 Task: Create a new field with title Stage a blank project AuraTech with field type as Single-select and options as Not Started, In Progress and Complete
Action: Mouse moved to (522, 367)
Screenshot: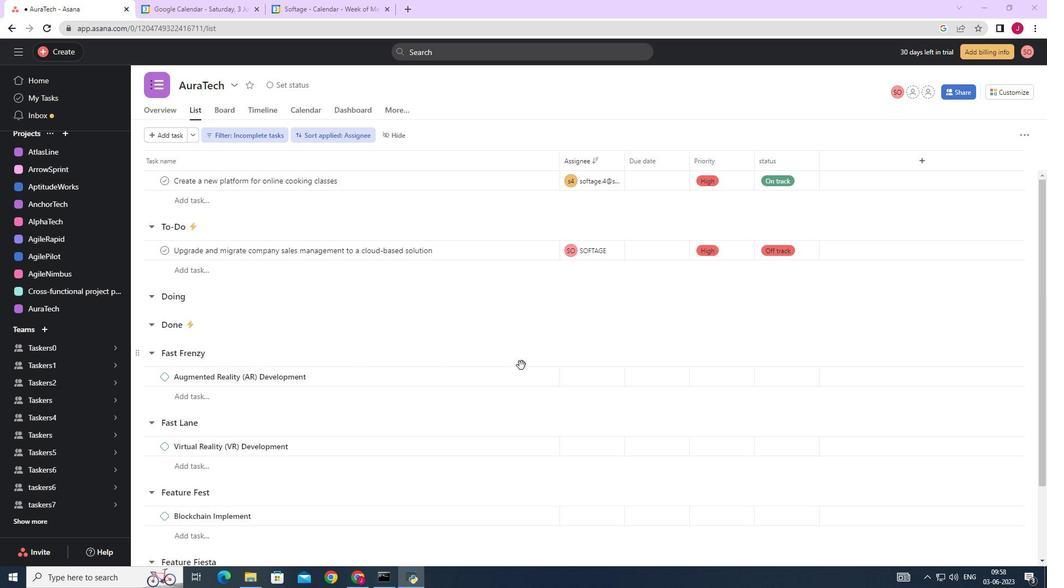 
Action: Mouse scrolled (522, 367) with delta (0, 0)
Screenshot: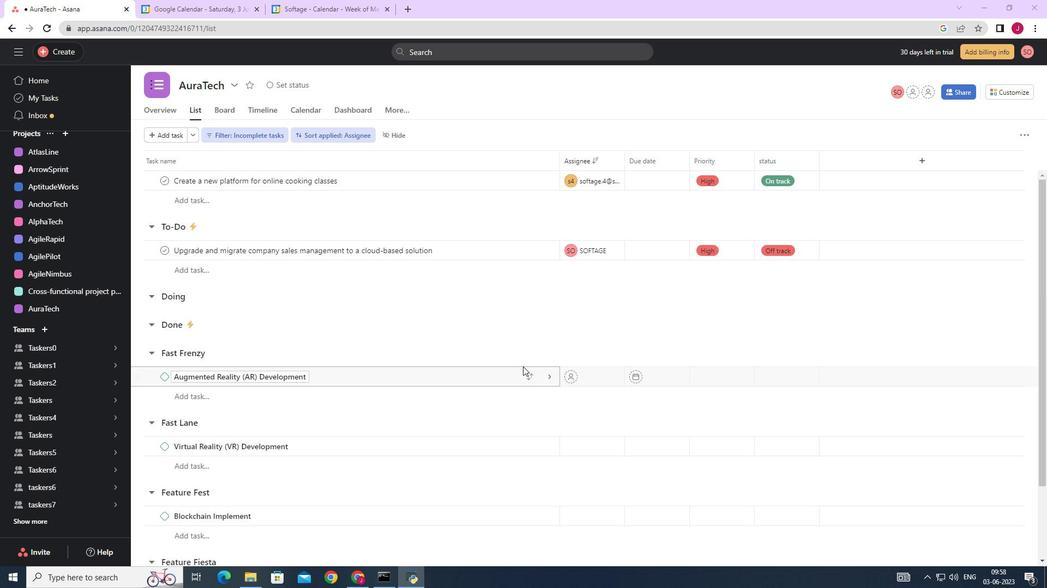 
Action: Mouse scrolled (522, 367) with delta (0, 0)
Screenshot: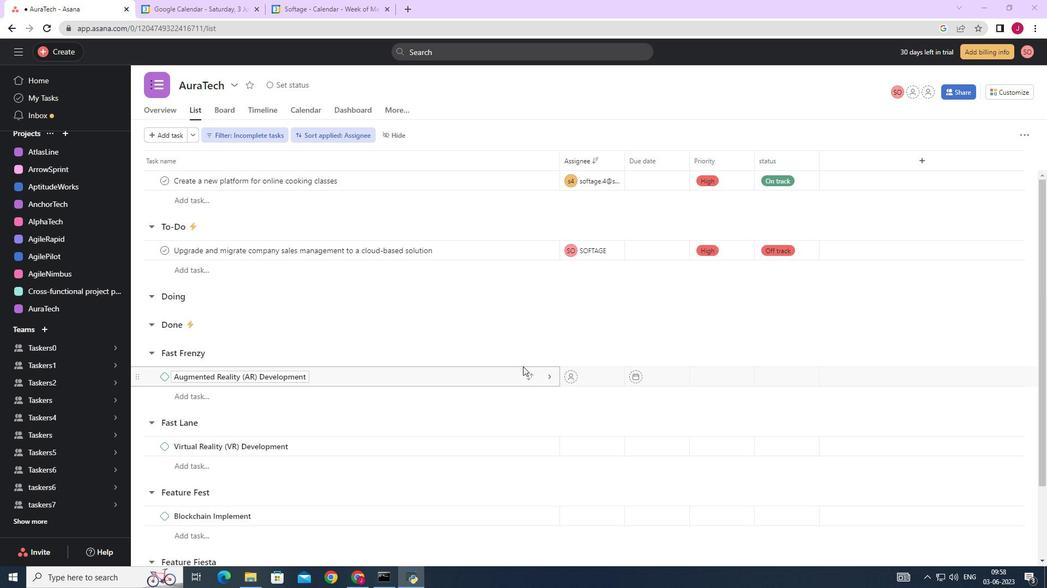 
Action: Mouse moved to (1004, 93)
Screenshot: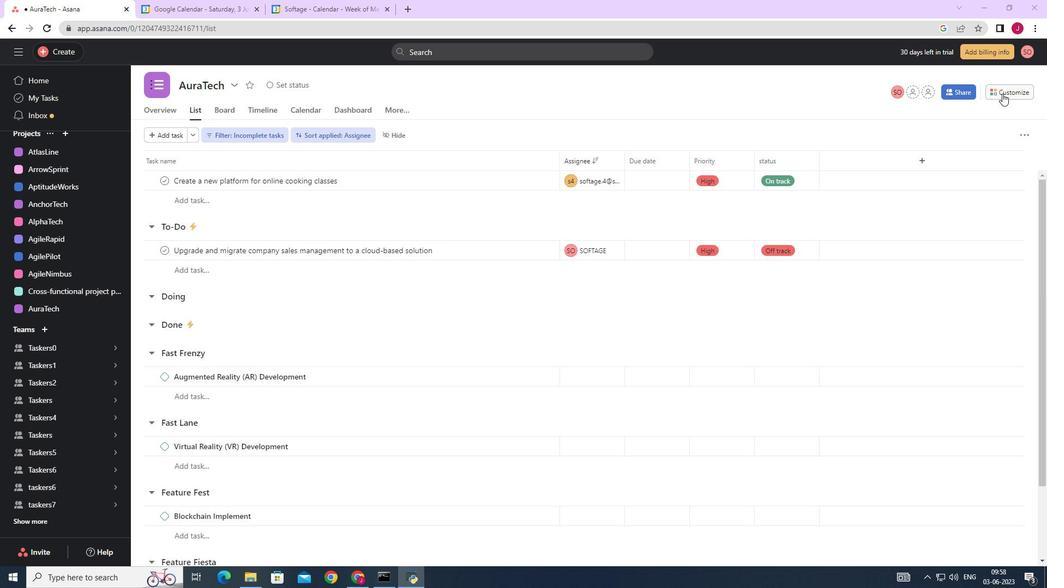 
Action: Mouse pressed left at (1004, 93)
Screenshot: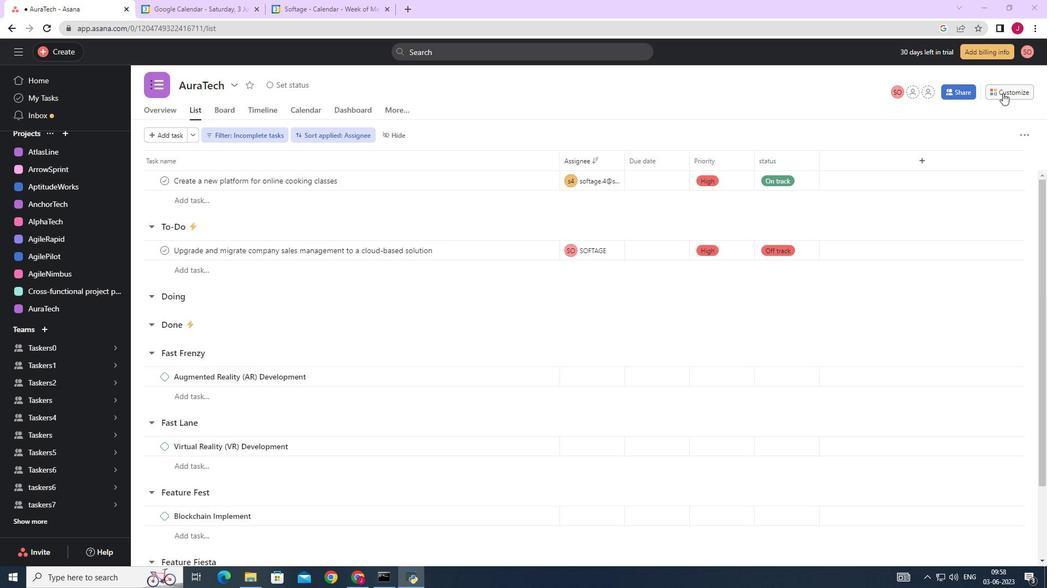 
Action: Mouse moved to (893, 221)
Screenshot: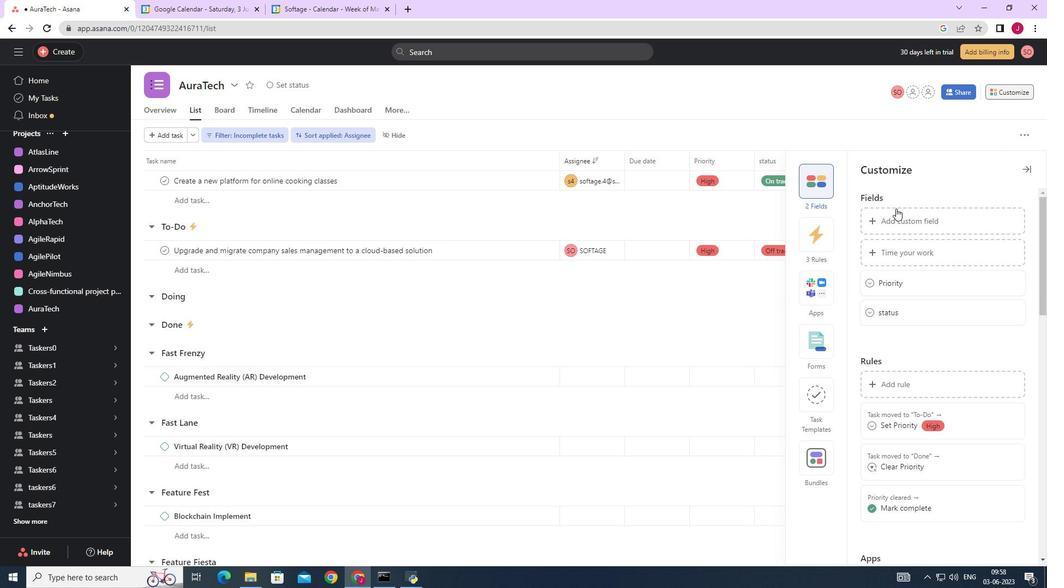 
Action: Mouse pressed left at (893, 221)
Screenshot: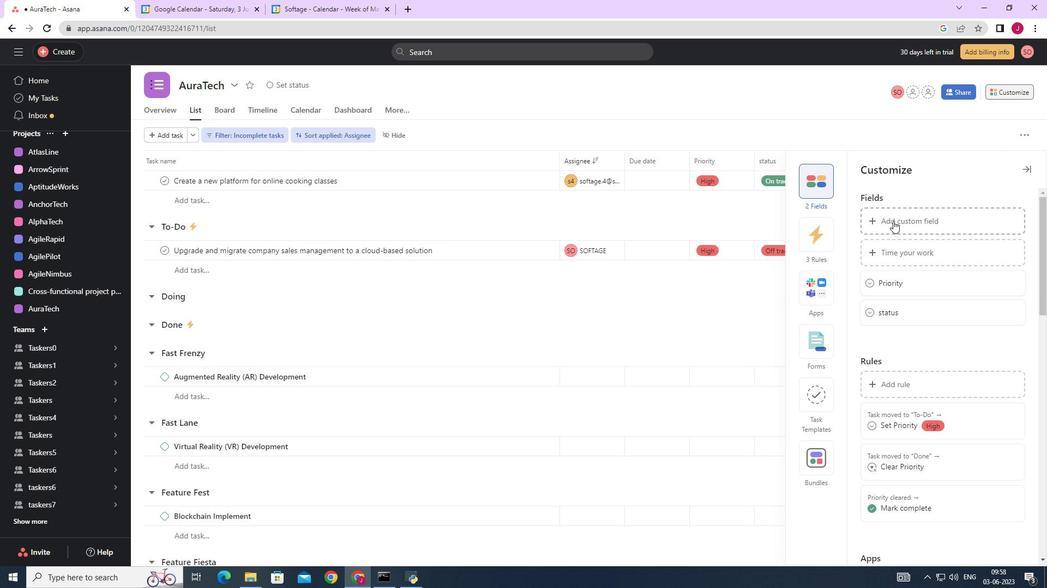 
Action: Mouse moved to (496, 169)
Screenshot: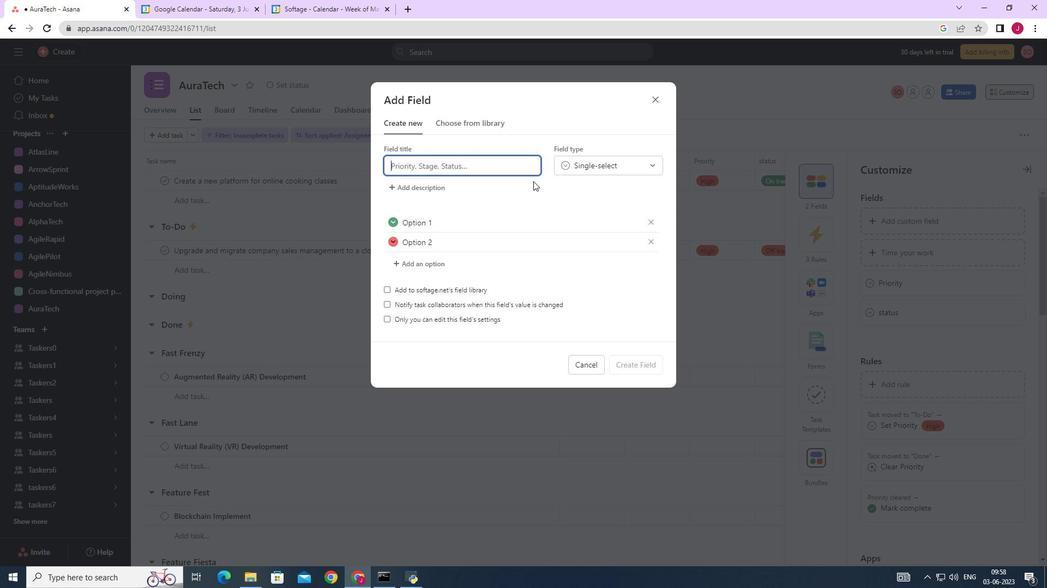
Action: Key pressed <Key.caps_lock>S<Key.caps_lock>tage
Screenshot: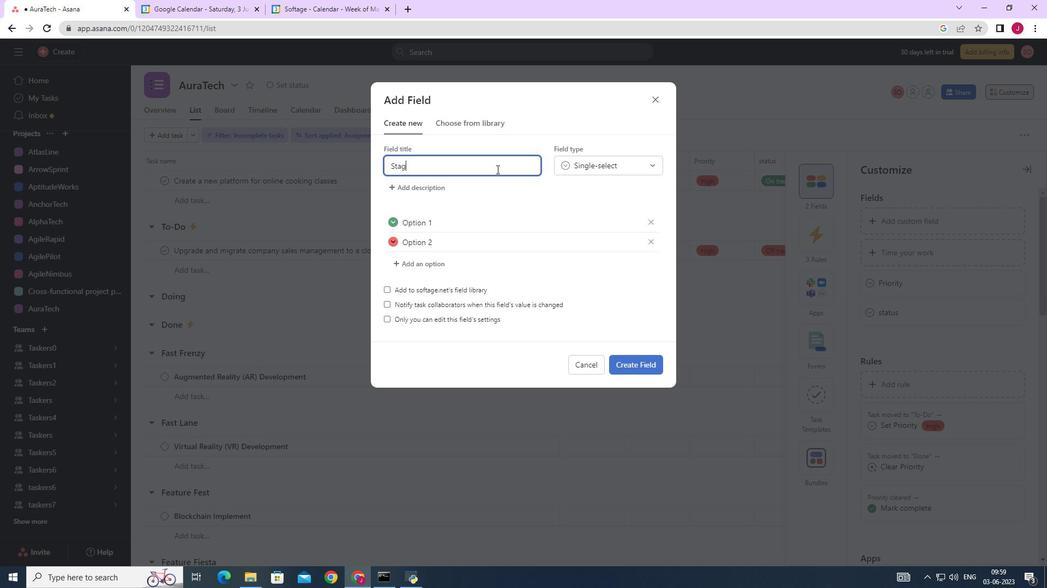 
Action: Mouse moved to (461, 227)
Screenshot: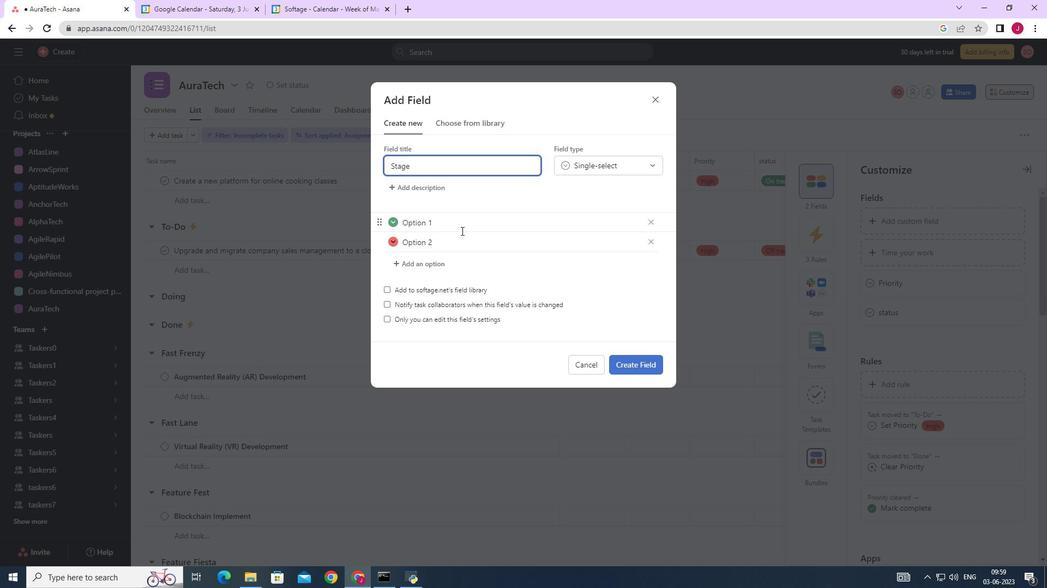 
Action: Mouse pressed left at (461, 227)
Screenshot: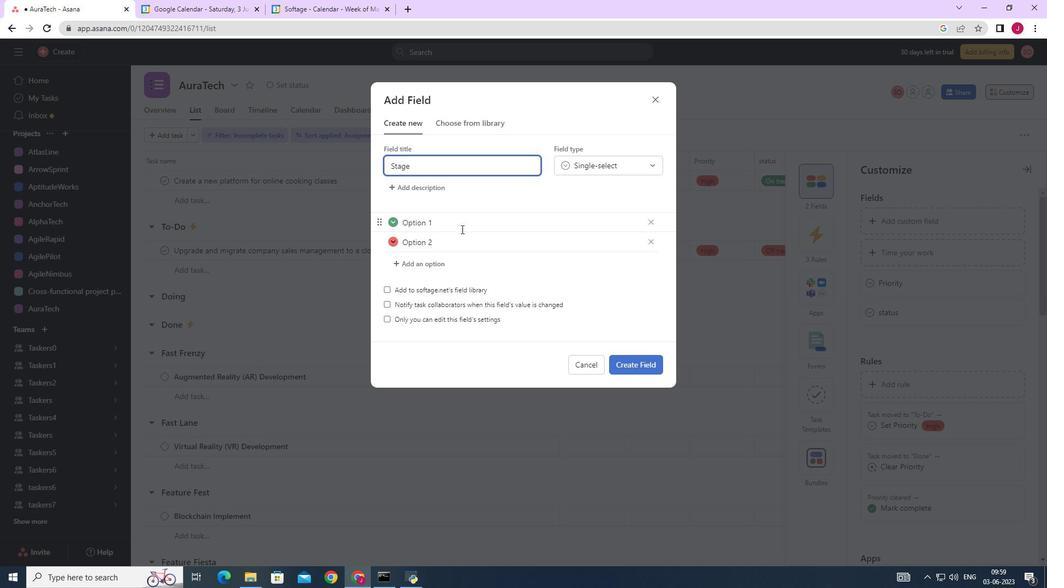 
Action: Key pressed <Key.backspace><Key.backspace><Key.backspace><Key.backspace><Key.backspace><Key.backspace><Key.backspace><Key.backspace><Key.caps_lock>N<Key.caps_lock>ot<Key.space>started
Screenshot: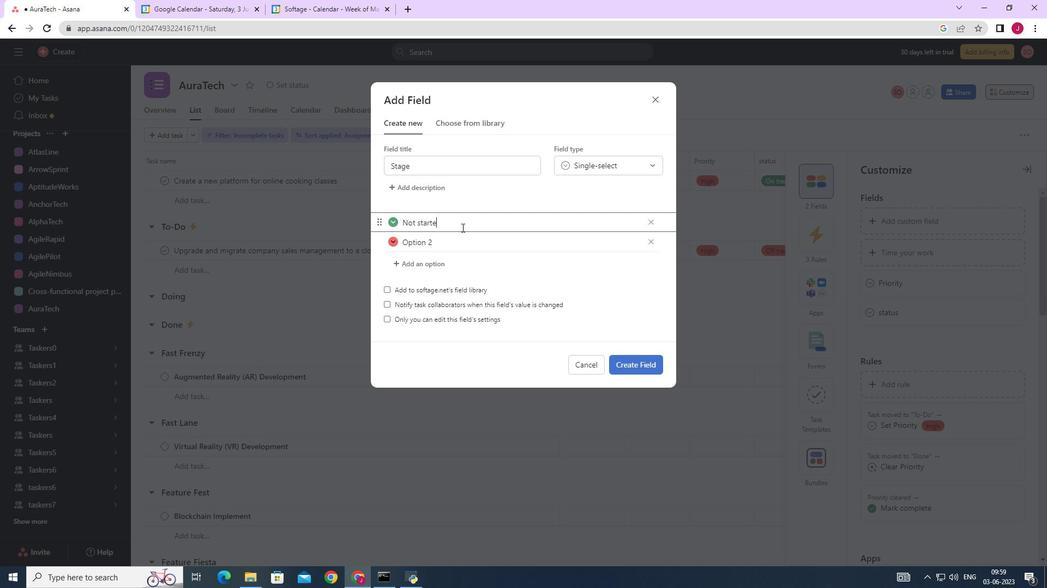 
Action: Mouse moved to (464, 240)
Screenshot: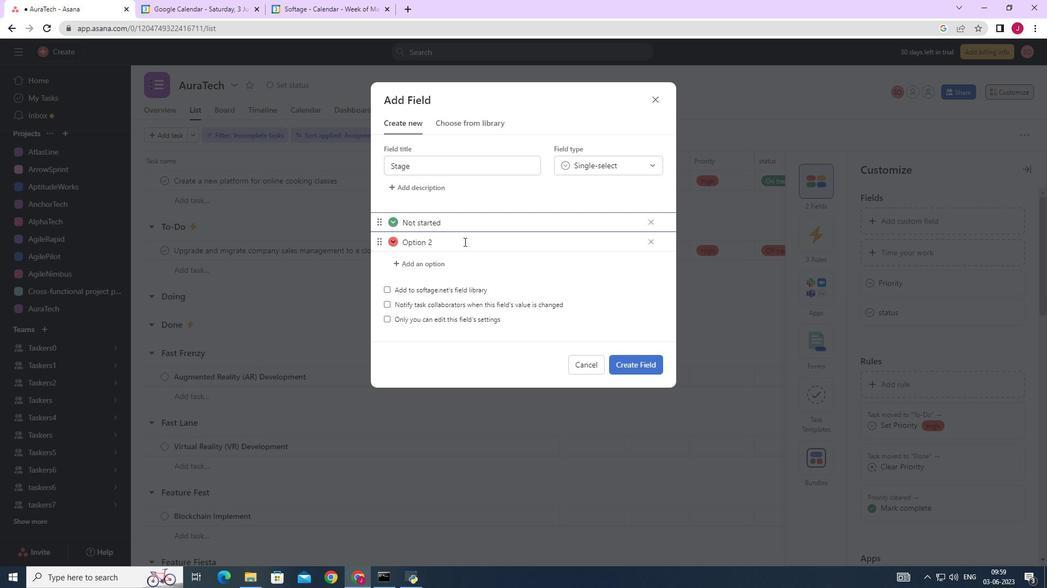 
Action: Mouse pressed left at (464, 240)
Screenshot: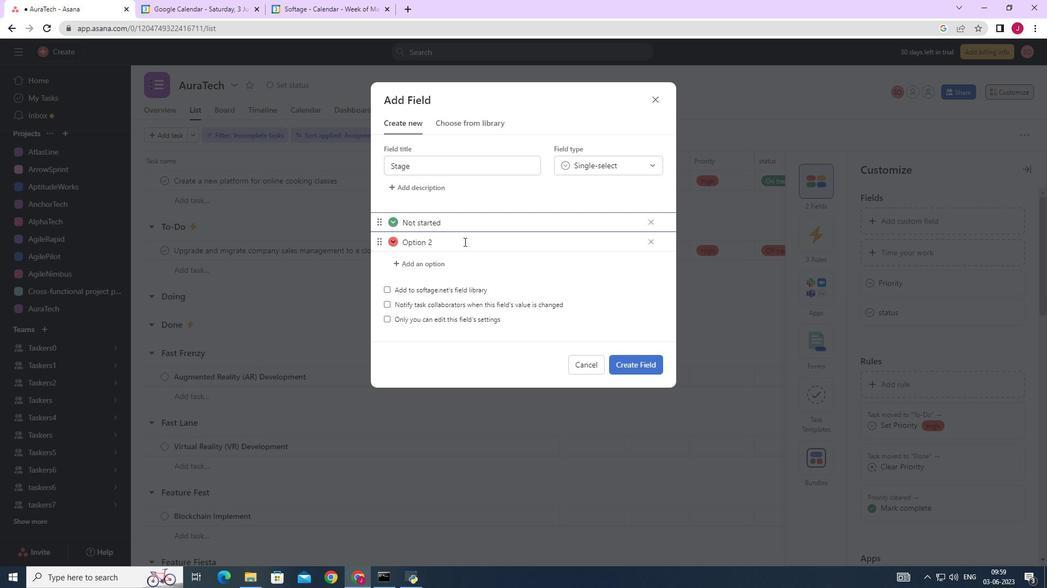 
Action: Key pressed <Key.backspace><Key.backspace><Key.backspace><Key.backspace><Key.backspace><Key.backspace><Key.backspace><Key.backspace><Key.caps_lock>I<Key.caps_lock>n<Key.space><Key.caps_lock>P<Key.caps_lock>rogress
Screenshot: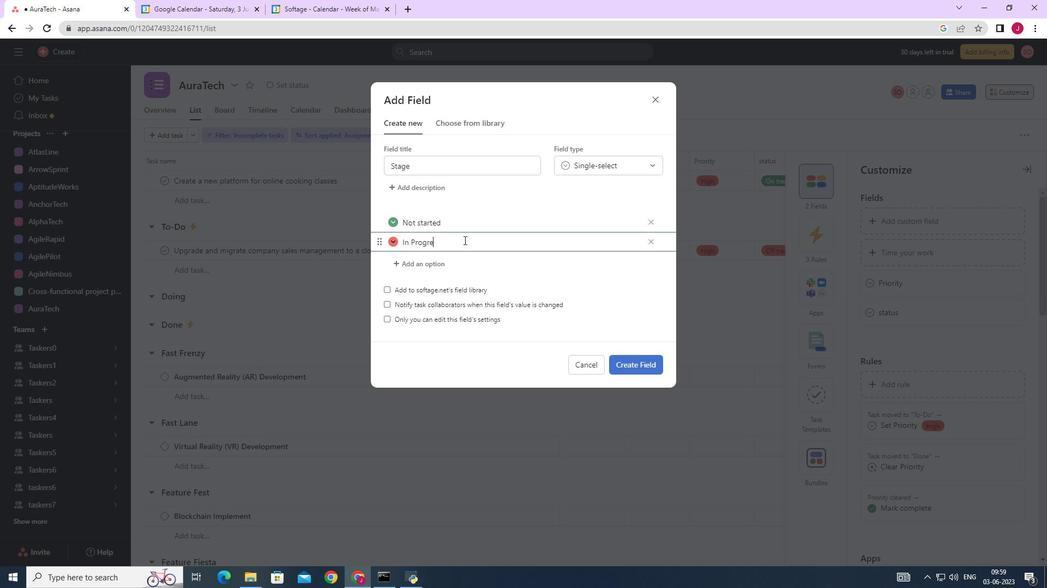 
Action: Mouse moved to (440, 260)
Screenshot: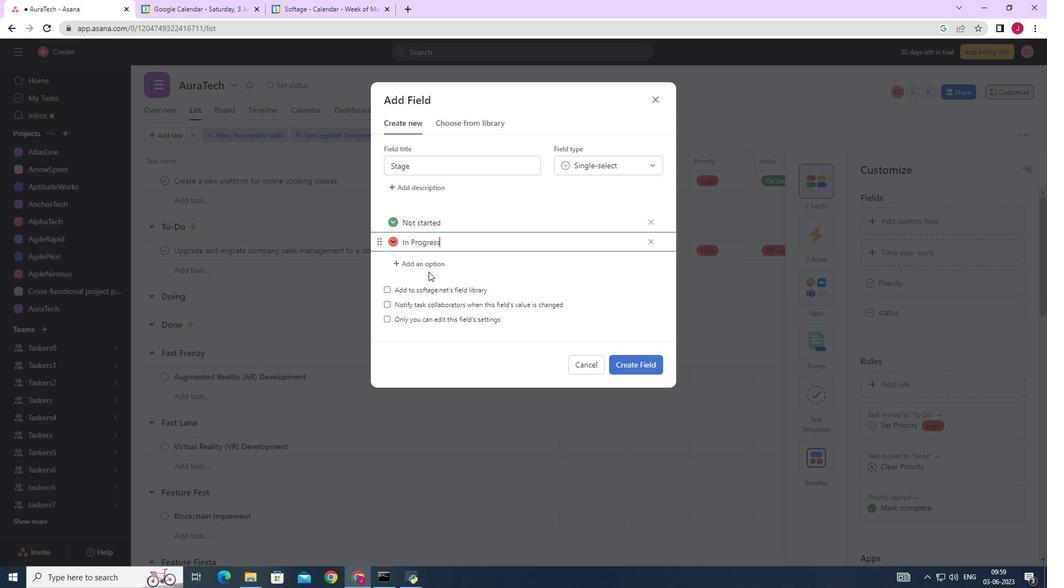 
Action: Mouse pressed left at (440, 260)
Screenshot: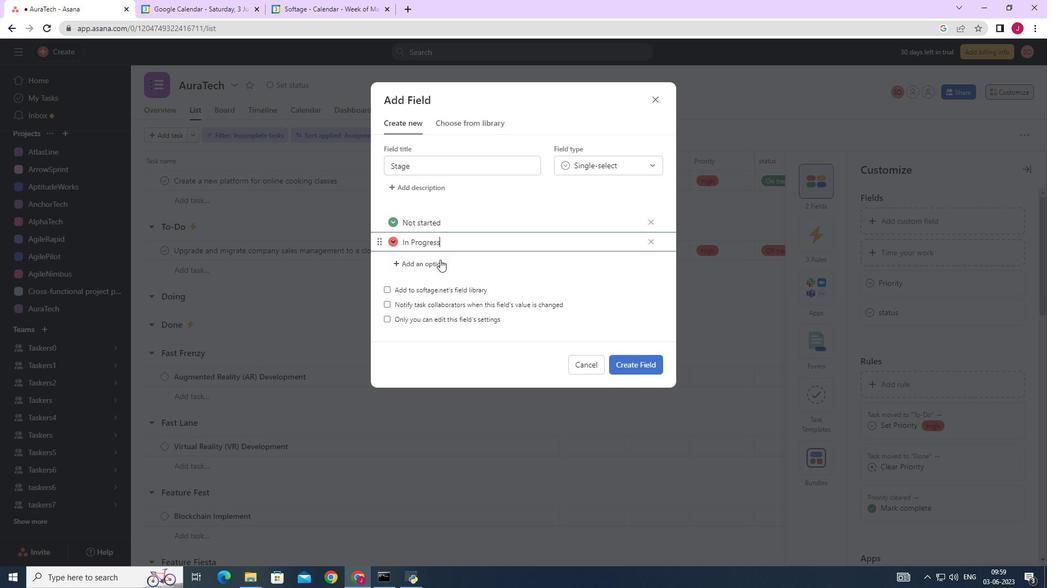 
Action: Key pressed <Key.caps_lock>C<Key.caps_lock>omplete
Screenshot: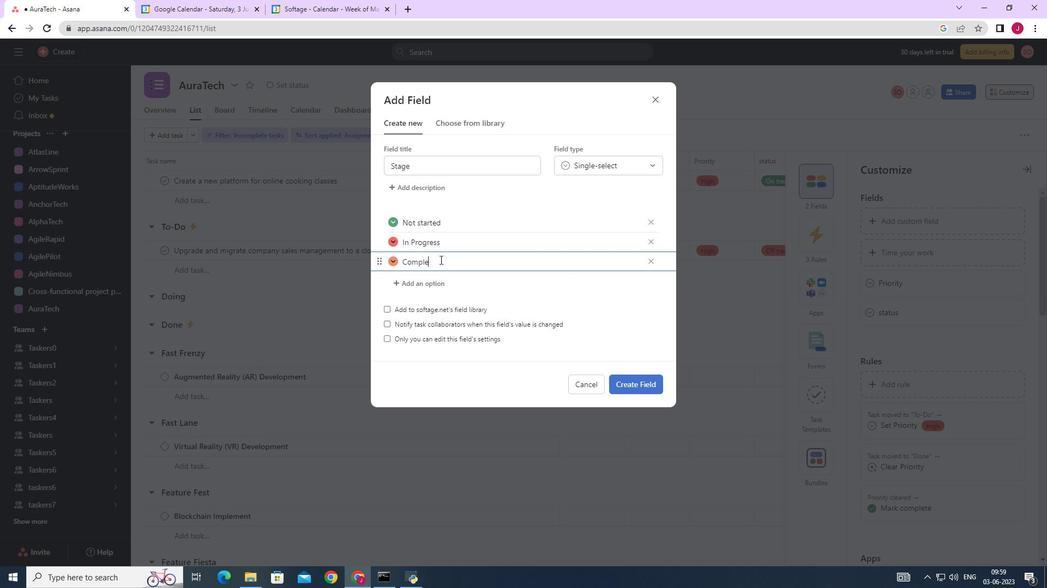 
Action: Mouse moved to (622, 384)
Screenshot: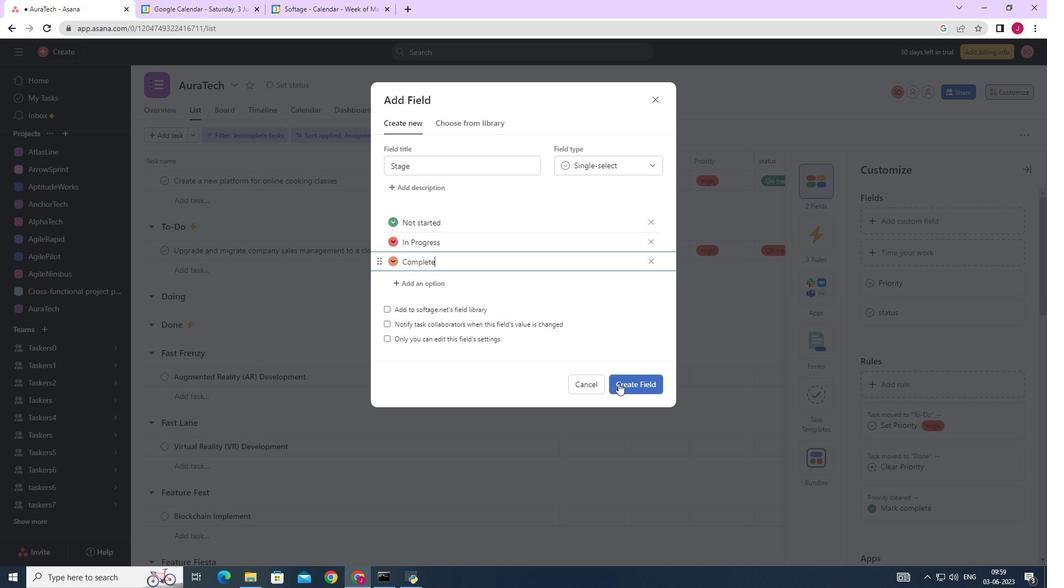 
Action: Mouse pressed left at (622, 384)
Screenshot: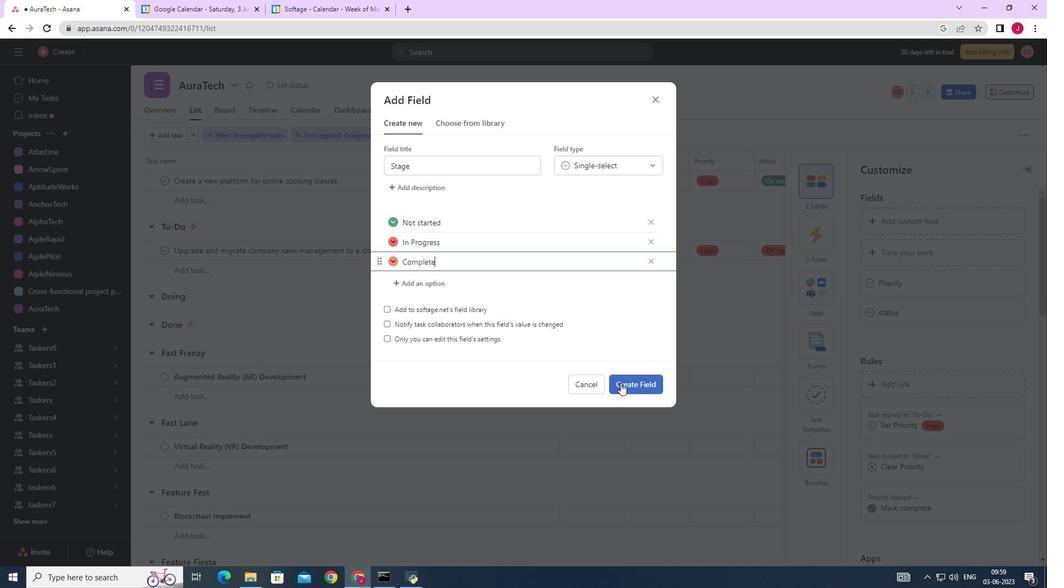 
Action: Mouse moved to (623, 386)
Screenshot: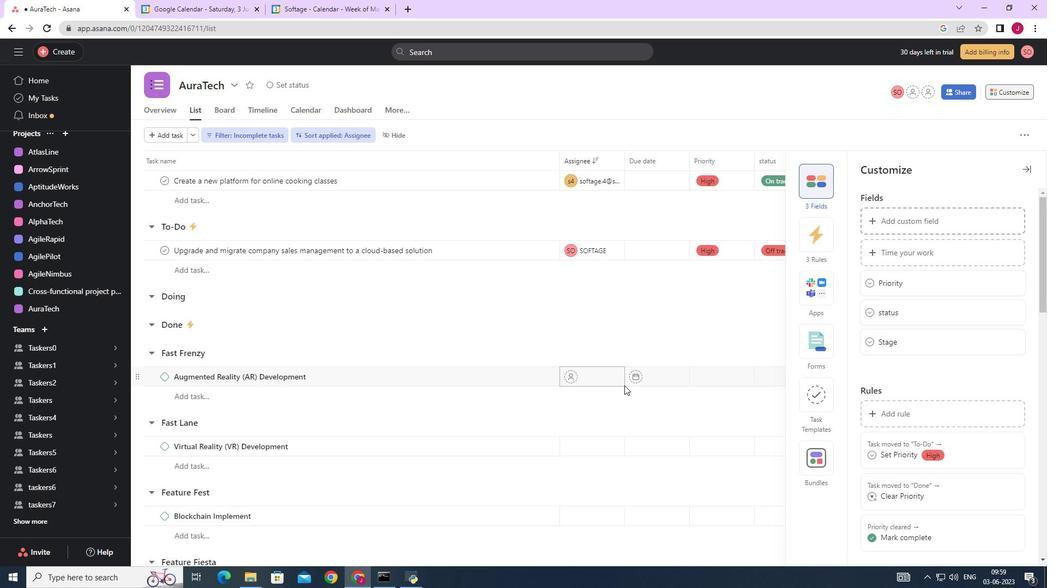 
